 Task: Look for space in Bilbao from 20th april 2023 to 28th april 2023 for 3 adults in price range Rs.20000 to Rs.26000. Place can be entire place or private room with 3 bedrooms having 3 beds and 1 bathroom. Property type can be flat. Amenities needed are: wifi, kitchen, tv, free parkinig on premises, gym. Booking option can be shelf check-in. Required host language is English.
Action: Mouse moved to (333, 373)
Screenshot: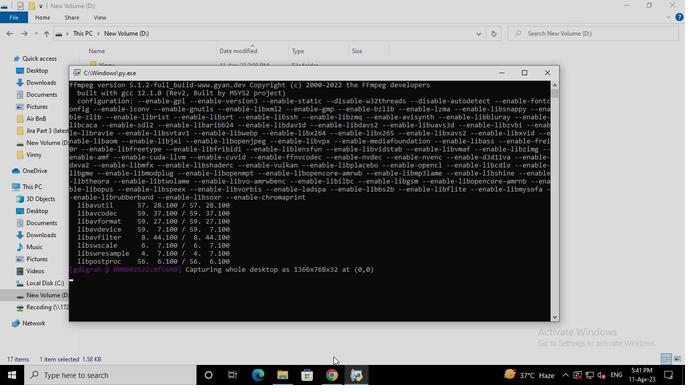 
Action: Mouse pressed left at (333, 373)
Screenshot: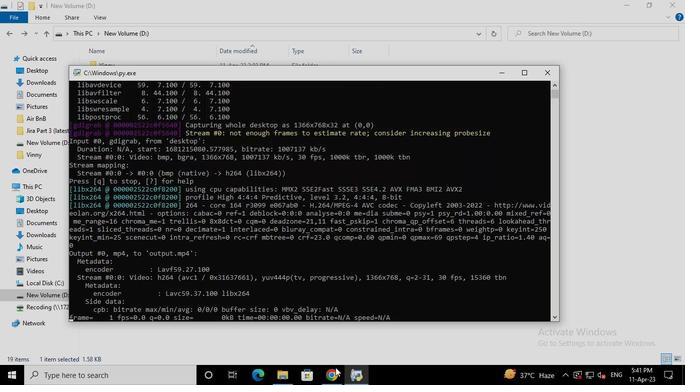 
Action: Mouse moved to (278, 86)
Screenshot: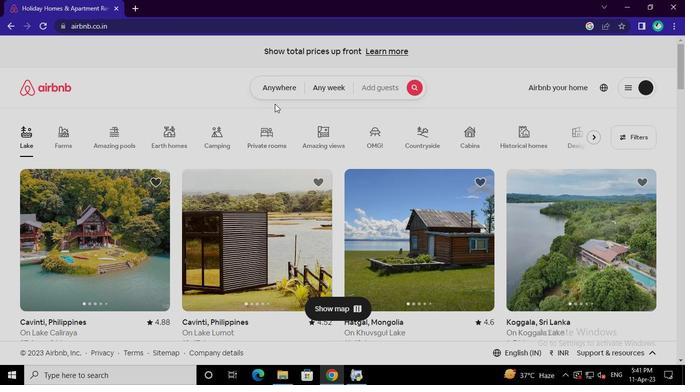 
Action: Mouse pressed left at (278, 86)
Screenshot: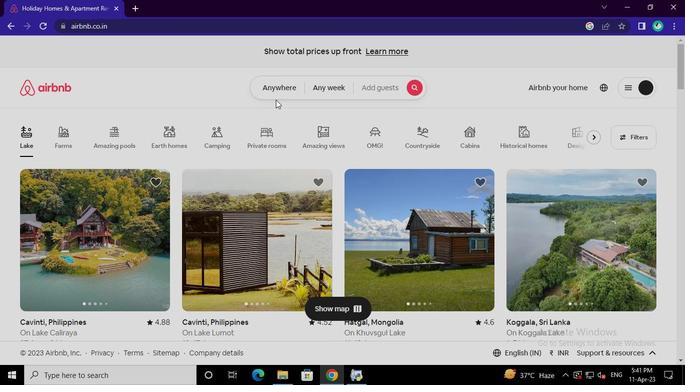 
Action: Mouse moved to (195, 127)
Screenshot: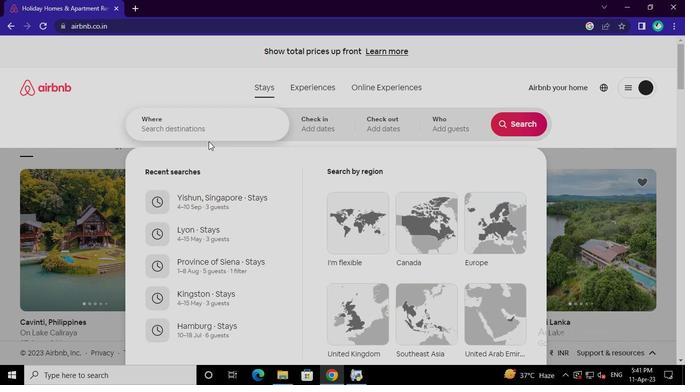 
Action: Mouse pressed left at (195, 127)
Screenshot: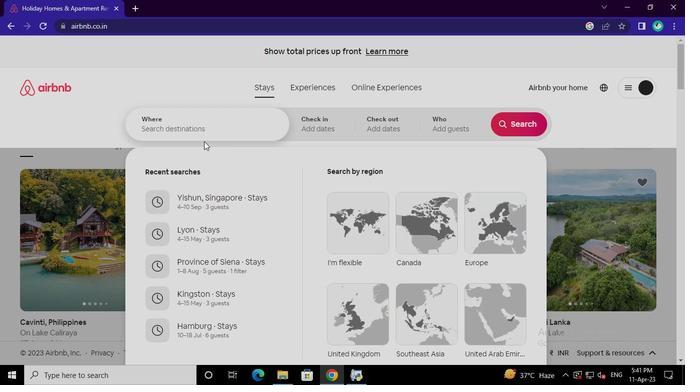 
Action: Keyboard b
Screenshot: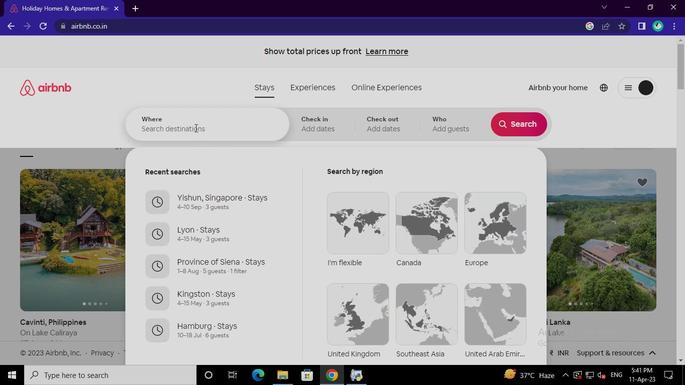 
Action: Keyboard i
Screenshot: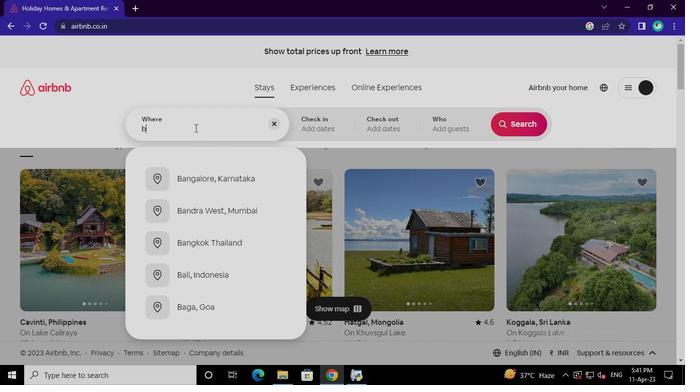 
Action: Keyboard l
Screenshot: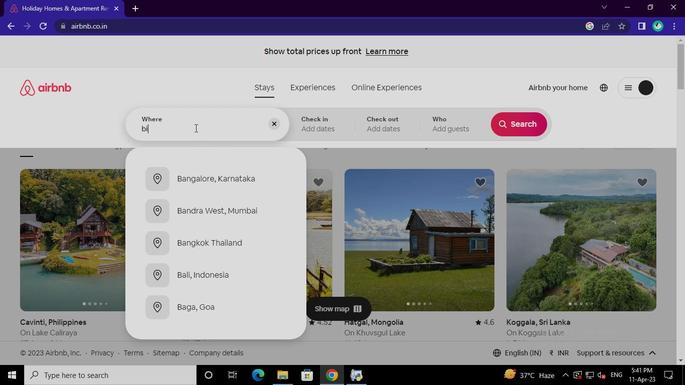 
Action: Keyboard b
Screenshot: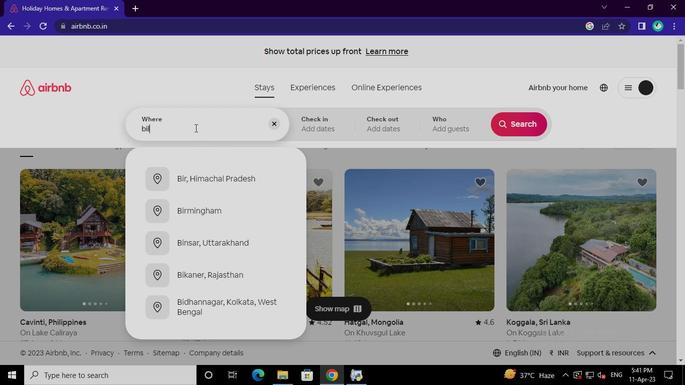 
Action: Keyboard a
Screenshot: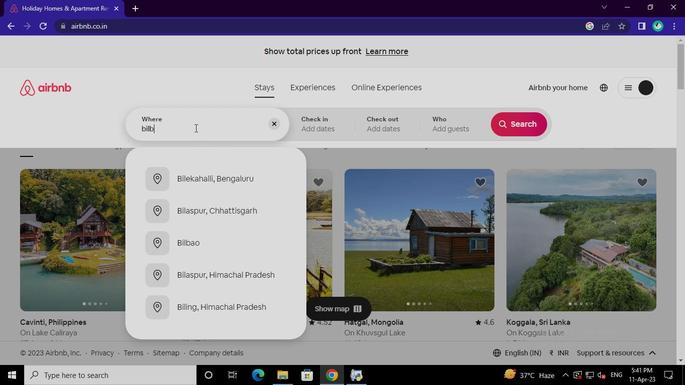 
Action: Keyboard o
Screenshot: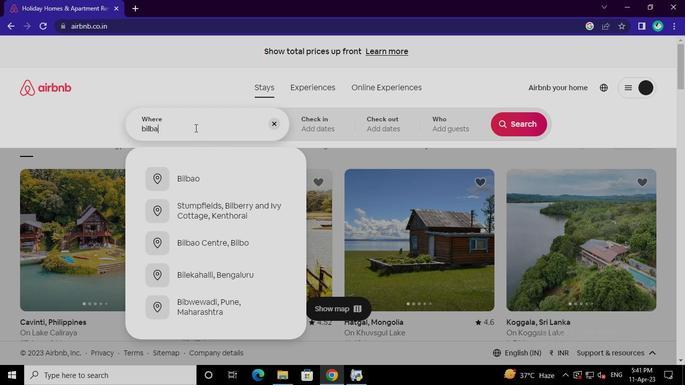 
Action: Mouse moved to (200, 173)
Screenshot: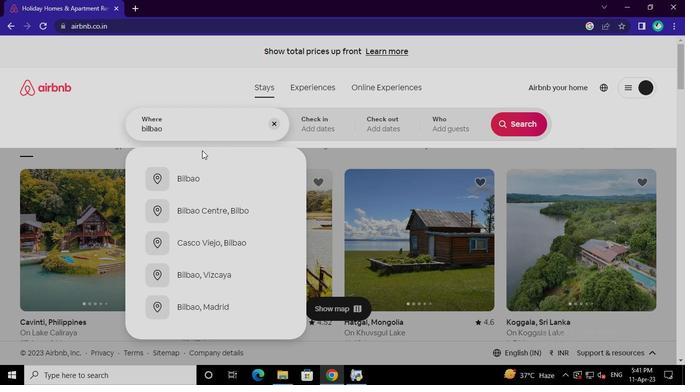 
Action: Mouse pressed left at (200, 173)
Screenshot: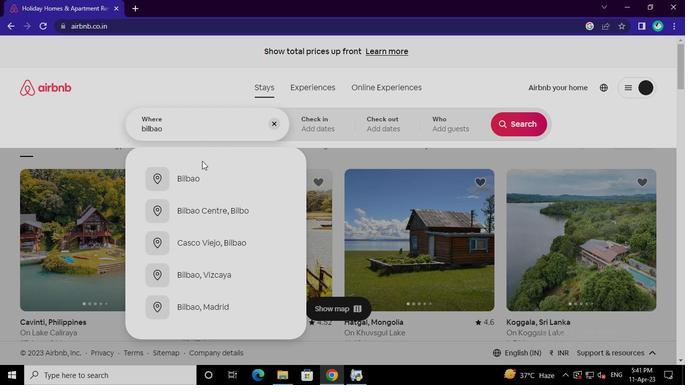 
Action: Mouse moved to (253, 320)
Screenshot: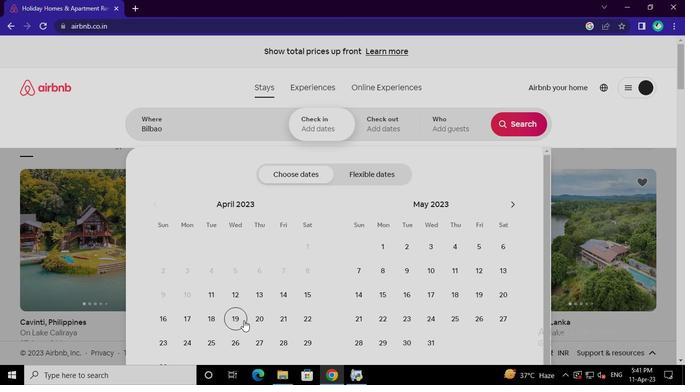 
Action: Mouse pressed left at (253, 320)
Screenshot: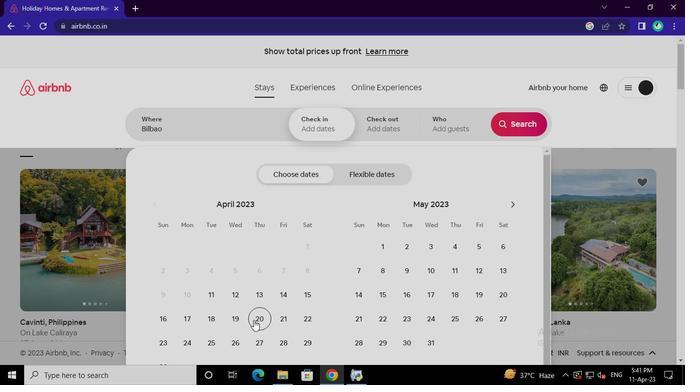 
Action: Mouse moved to (279, 339)
Screenshot: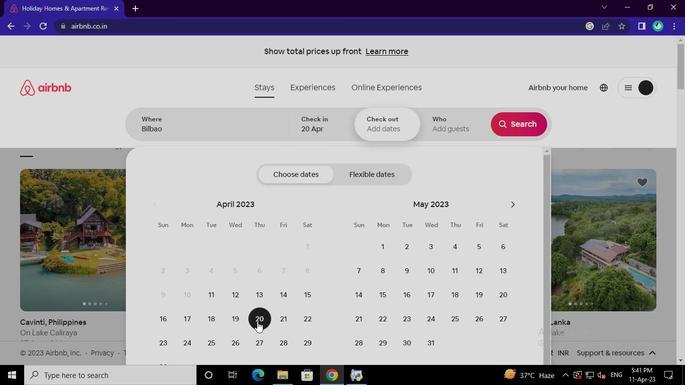 
Action: Mouse pressed left at (279, 339)
Screenshot: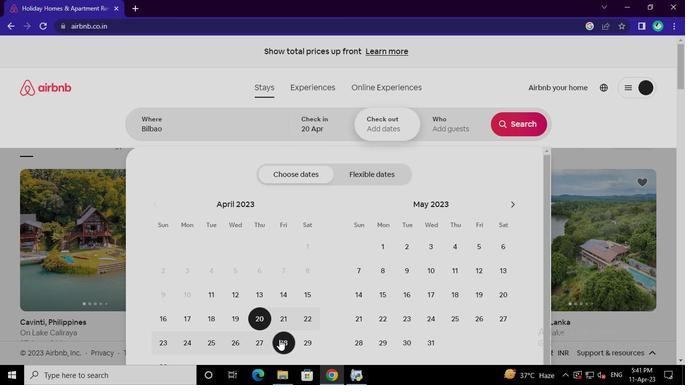 
Action: Mouse moved to (442, 130)
Screenshot: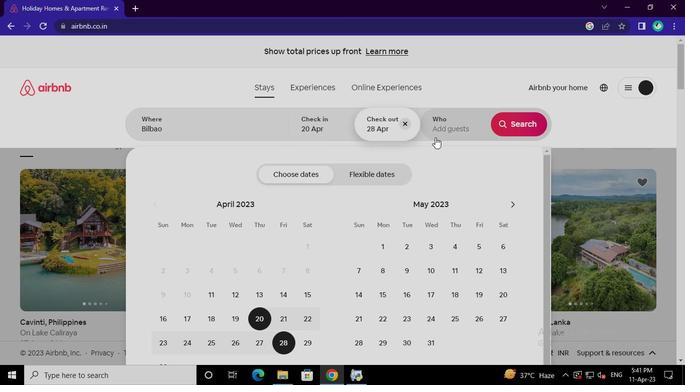 
Action: Mouse pressed left at (442, 130)
Screenshot: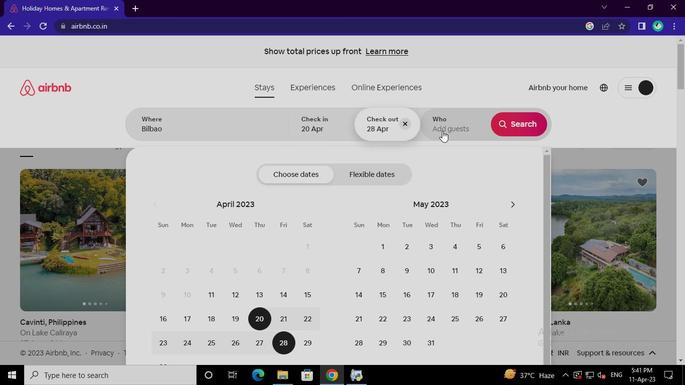 
Action: Mouse moved to (522, 176)
Screenshot: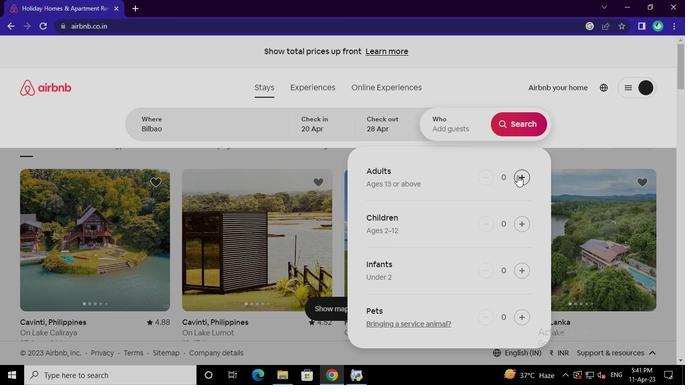 
Action: Mouse pressed left at (522, 176)
Screenshot: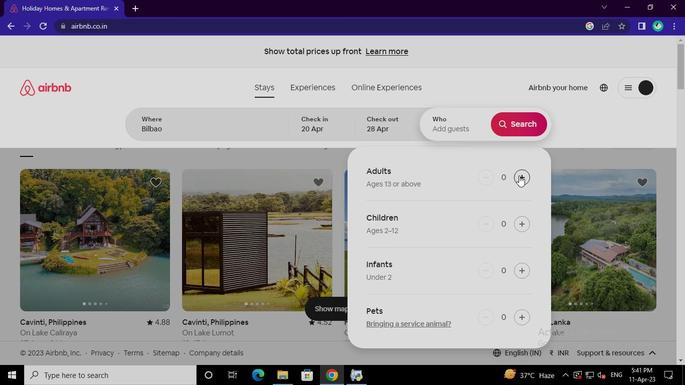 
Action: Mouse pressed left at (522, 176)
Screenshot: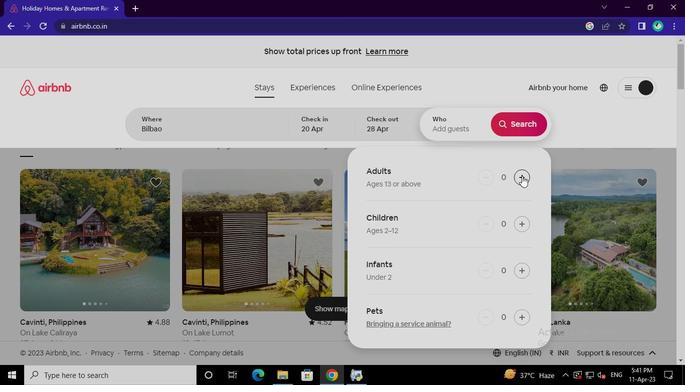 
Action: Mouse pressed left at (522, 176)
Screenshot: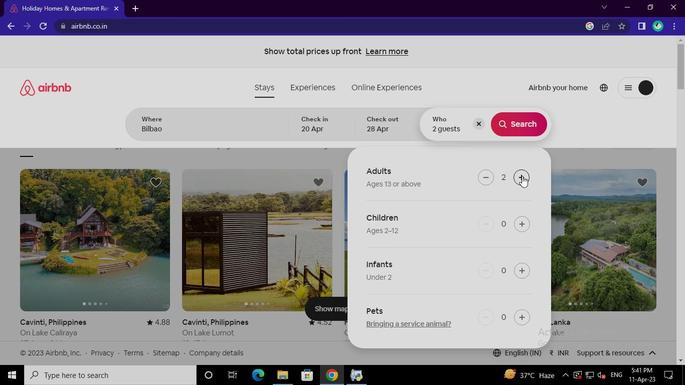 
Action: Mouse moved to (521, 128)
Screenshot: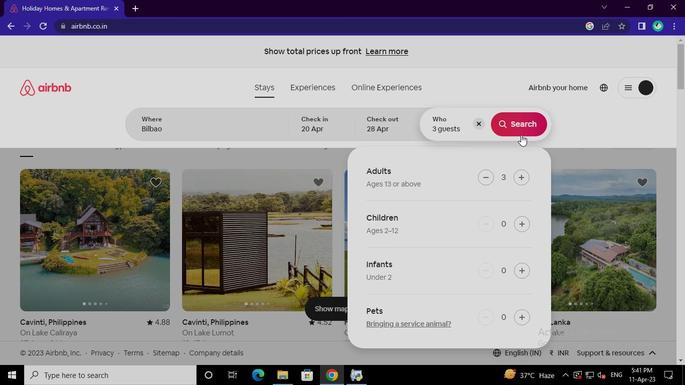 
Action: Mouse pressed left at (521, 128)
Screenshot: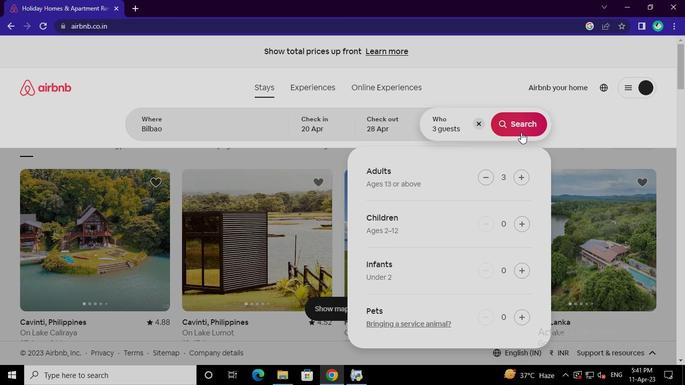 
Action: Mouse moved to (640, 91)
Screenshot: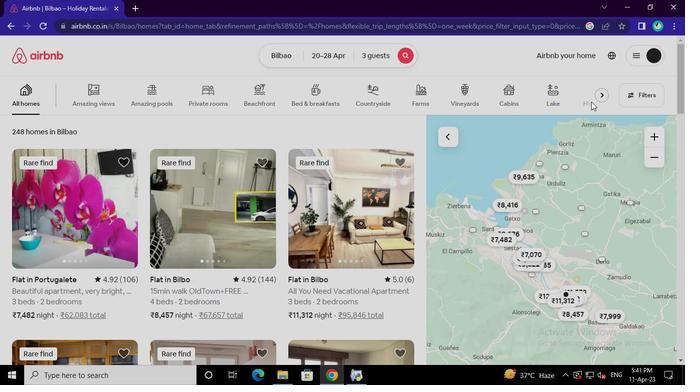 
Action: Mouse pressed left at (640, 91)
Screenshot: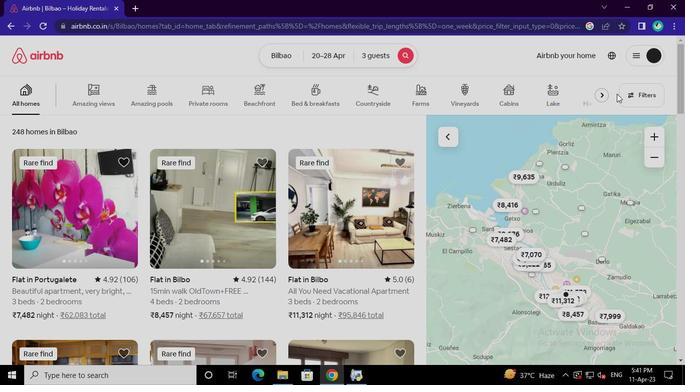 
Action: Mouse moved to (236, 217)
Screenshot: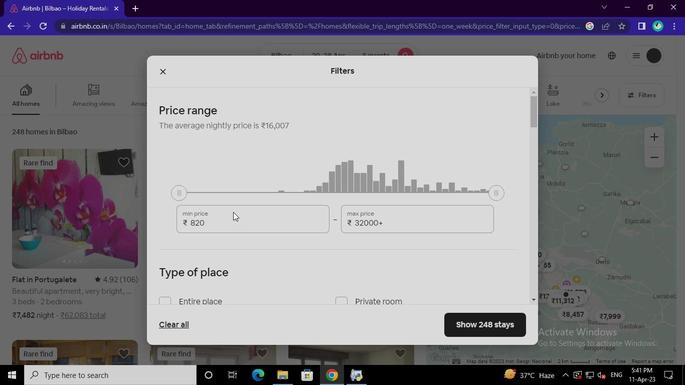 
Action: Mouse pressed left at (236, 217)
Screenshot: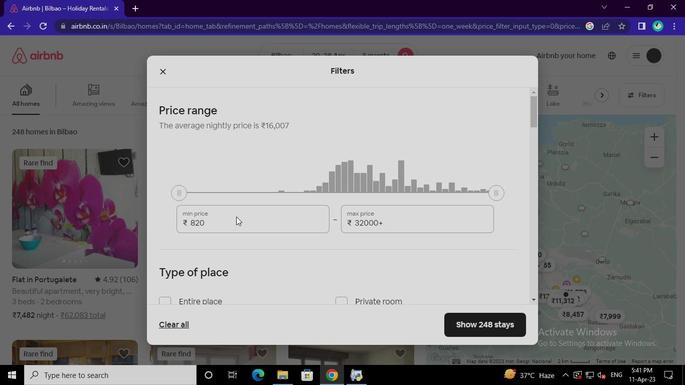 
Action: Keyboard Key.backspace
Screenshot: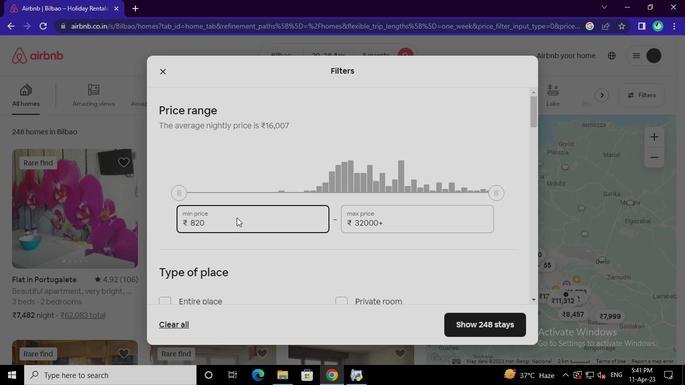
Action: Keyboard Key.backspace
Screenshot: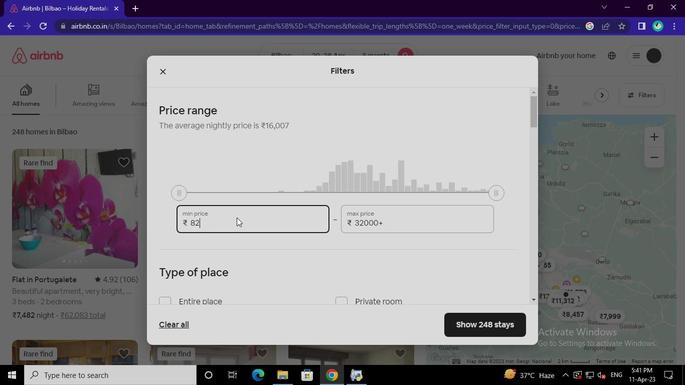 
Action: Keyboard Key.backspace
Screenshot: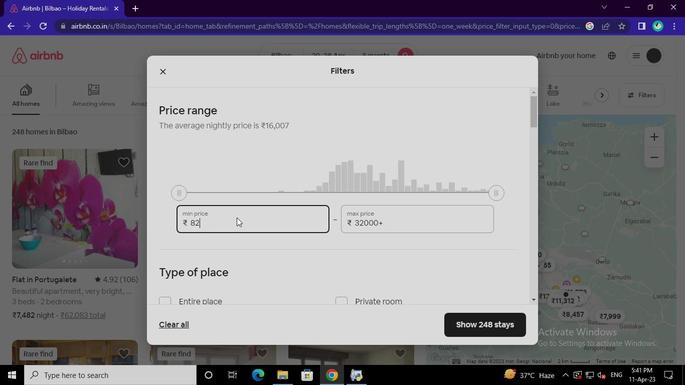 
Action: Keyboard Key.backspace
Screenshot: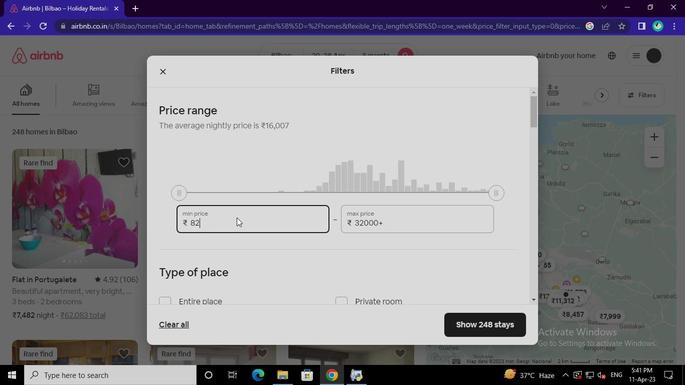 
Action: Keyboard Key.backspace
Screenshot: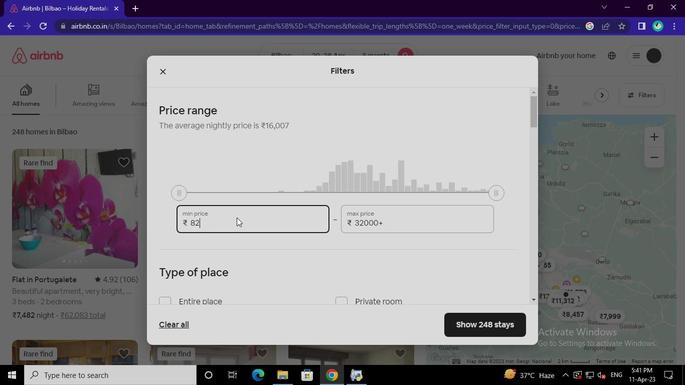 
Action: Keyboard Key.backspace
Screenshot: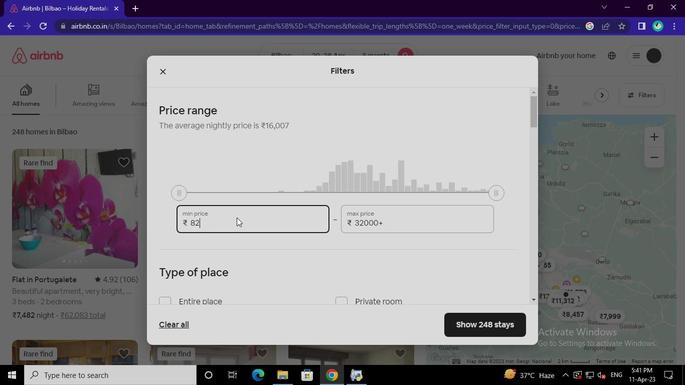
Action: Keyboard Key.backspace
Screenshot: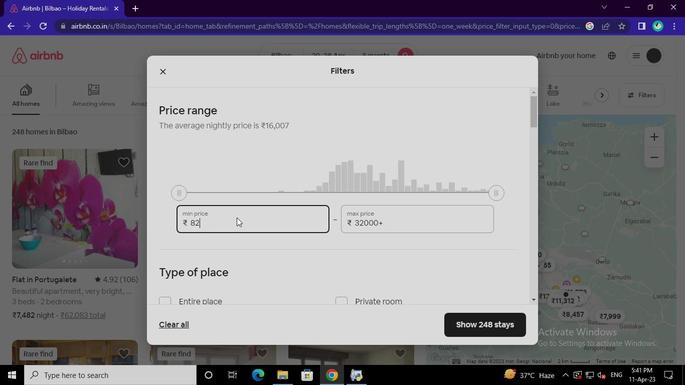 
Action: Keyboard Key.backspace
Screenshot: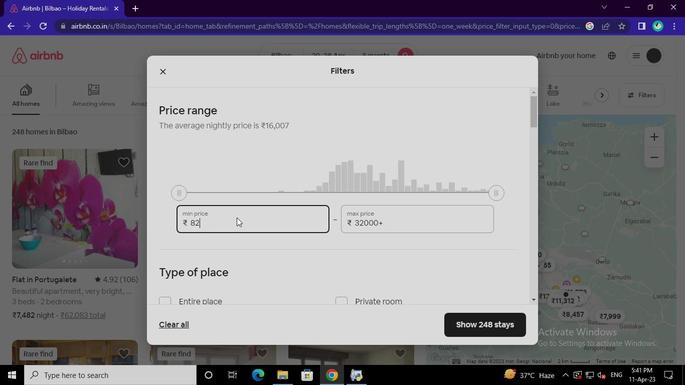 
Action: Keyboard Key.backspace
Screenshot: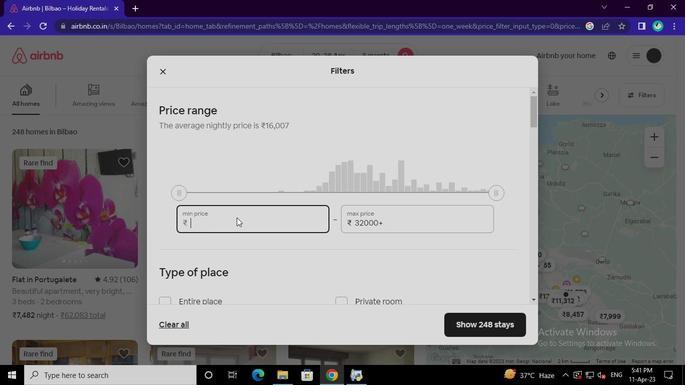 
Action: Keyboard Key.backspace
Screenshot: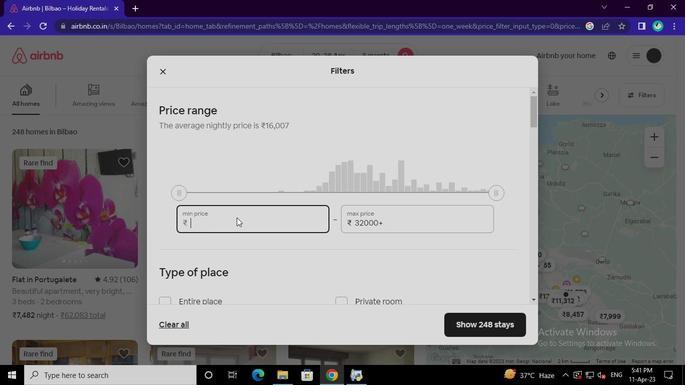 
Action: Keyboard Key.backspace
Screenshot: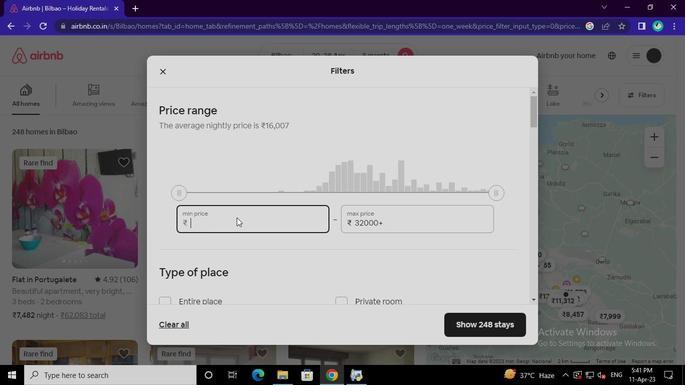 
Action: Keyboard Key.backspace
Screenshot: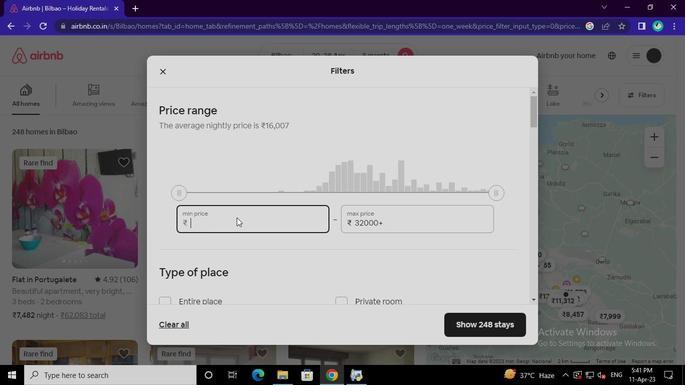 
Action: Keyboard Key.backspace
Screenshot: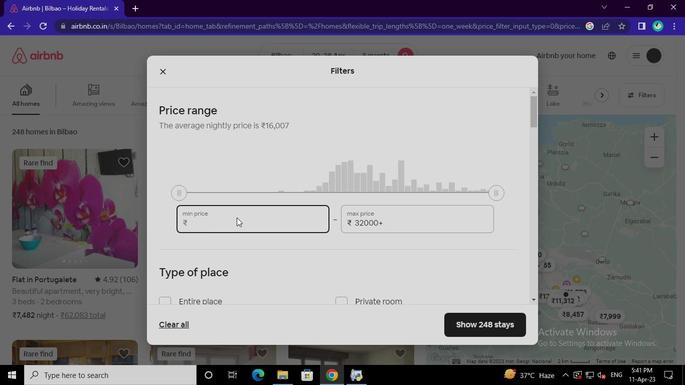 
Action: Keyboard <98>
Screenshot: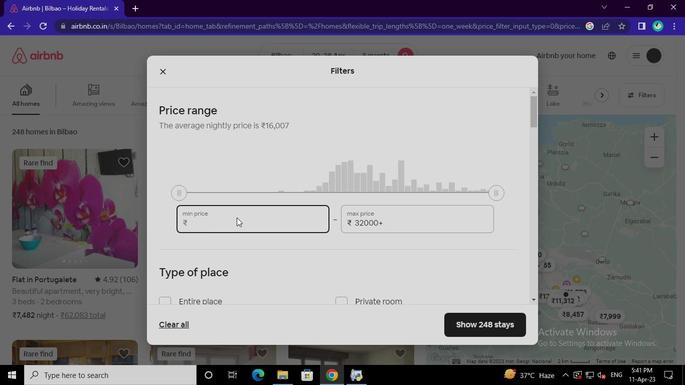
Action: Keyboard <96>
Screenshot: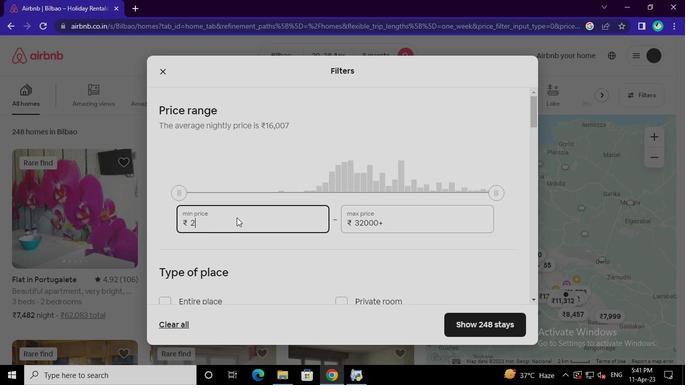 
Action: Keyboard <96>
Screenshot: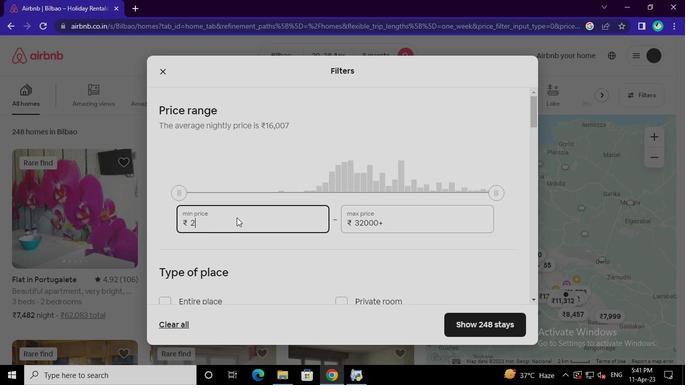 
Action: Keyboard <96>
Screenshot: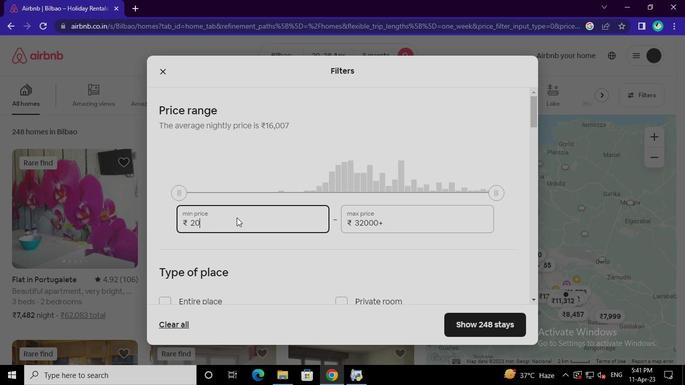 
Action: Keyboard <96>
Screenshot: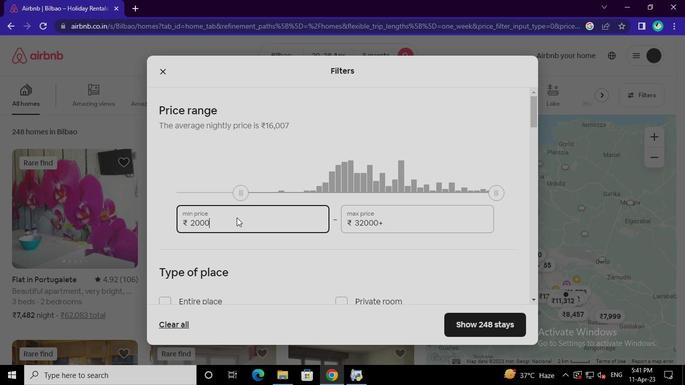 
Action: Mouse moved to (412, 221)
Screenshot: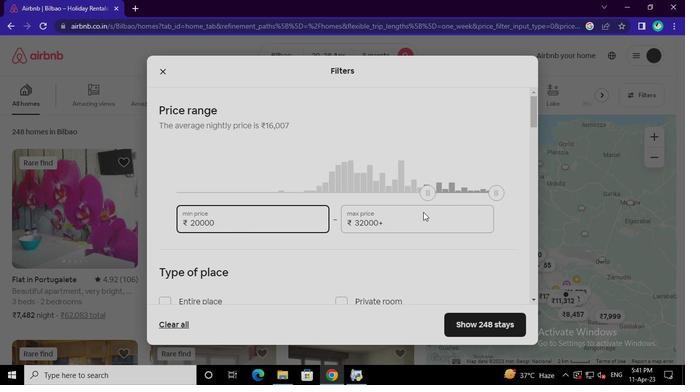 
Action: Mouse pressed left at (412, 221)
Screenshot: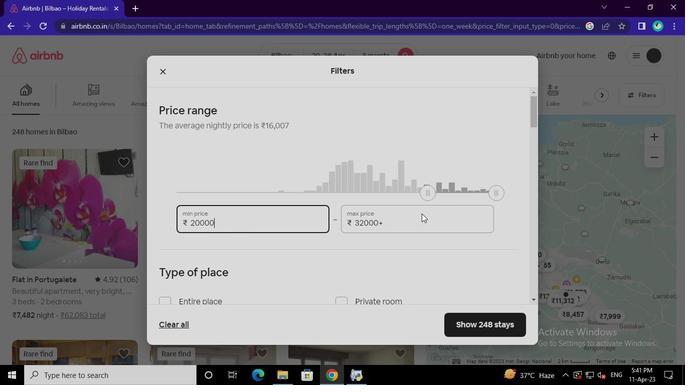 
Action: Keyboard Key.backspace
Screenshot: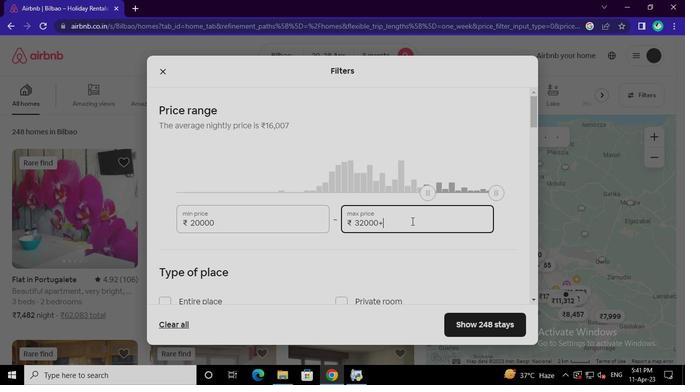 
Action: Keyboard Key.backspace
Screenshot: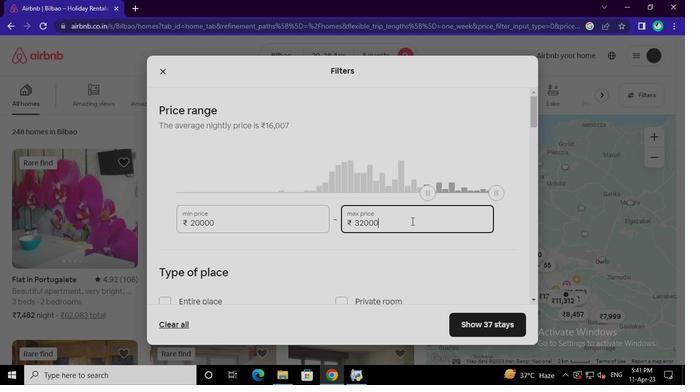 
Action: Keyboard Key.backspace
Screenshot: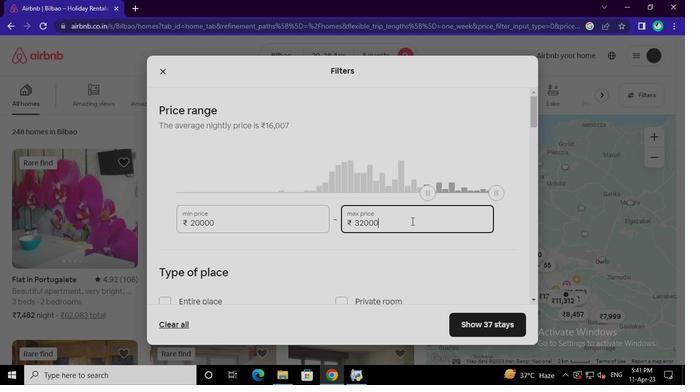 
Action: Keyboard Key.backspace
Screenshot: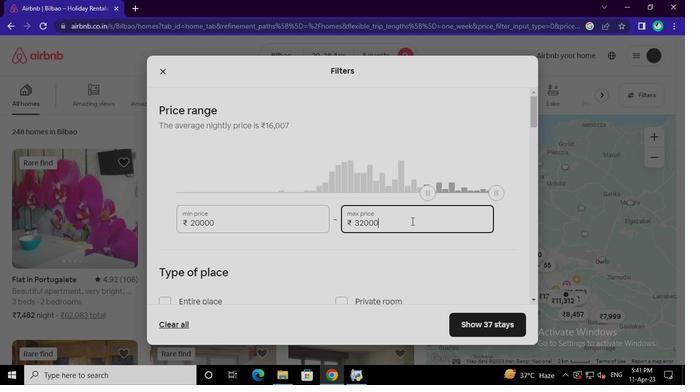 
Action: Keyboard Key.backspace
Screenshot: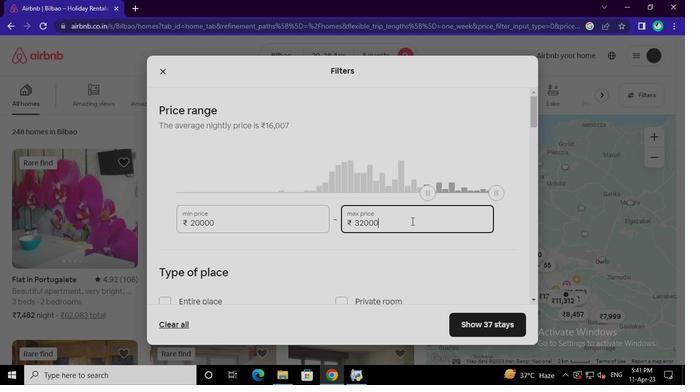 
Action: Keyboard Key.backspace
Screenshot: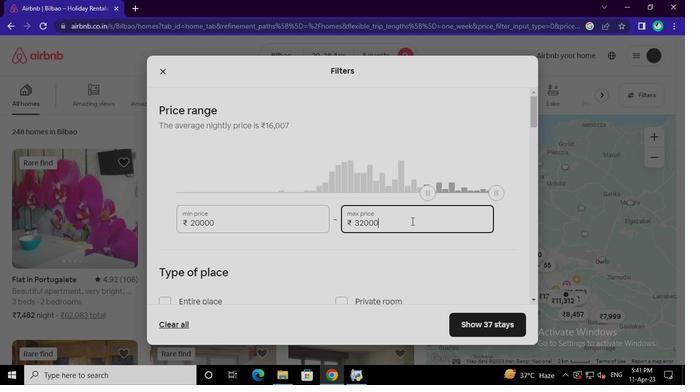 
Action: Keyboard Key.backspace
Screenshot: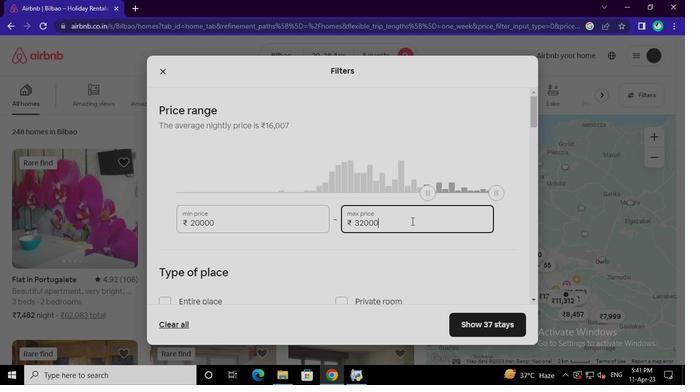 
Action: Keyboard Key.backspace
Screenshot: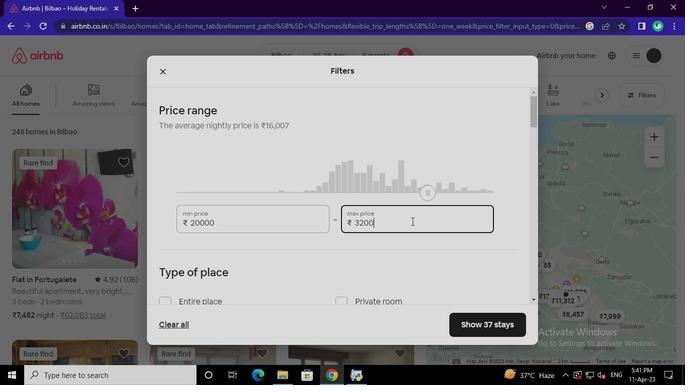 
Action: Keyboard Key.backspace
Screenshot: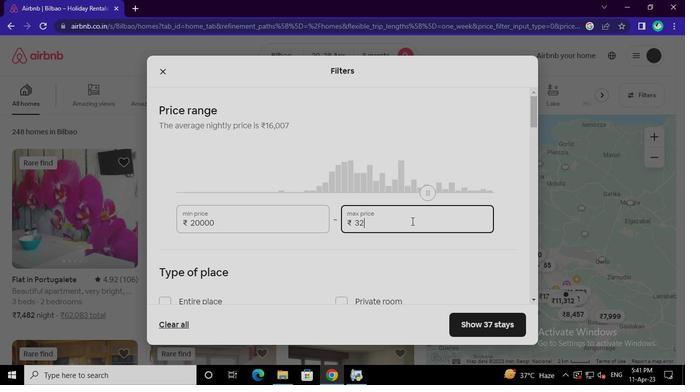 
Action: Keyboard Key.backspace
Screenshot: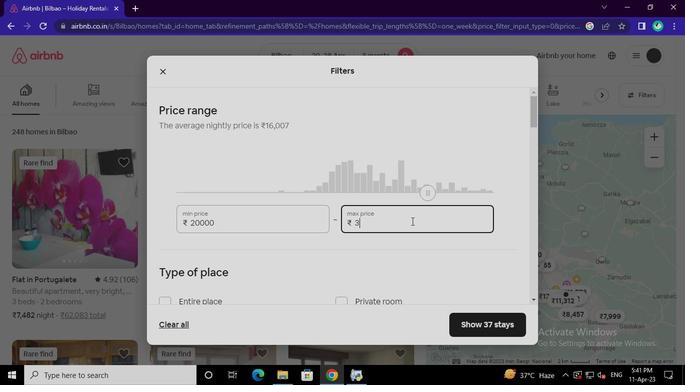 
Action: Keyboard Key.backspace
Screenshot: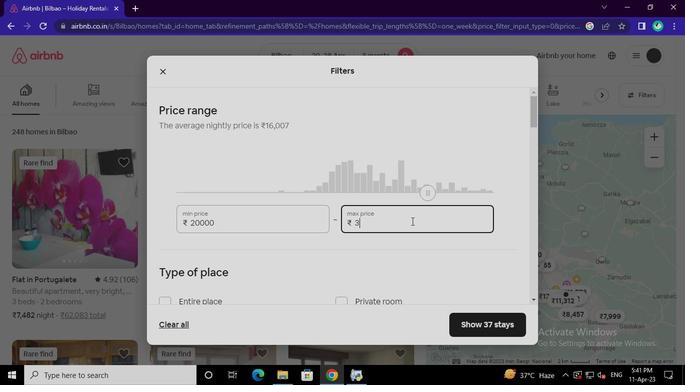 
Action: Keyboard Key.backspace
Screenshot: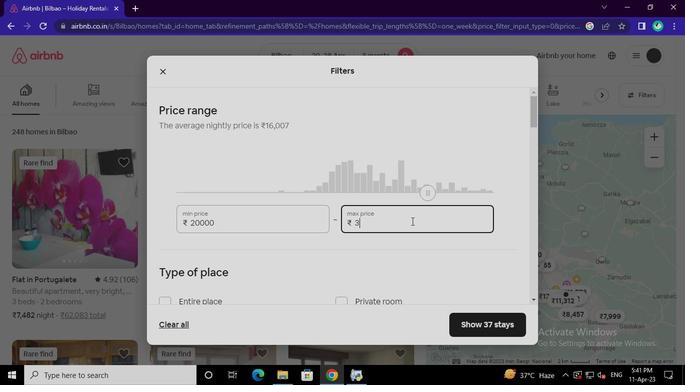 
Action: Keyboard Key.backspace
Screenshot: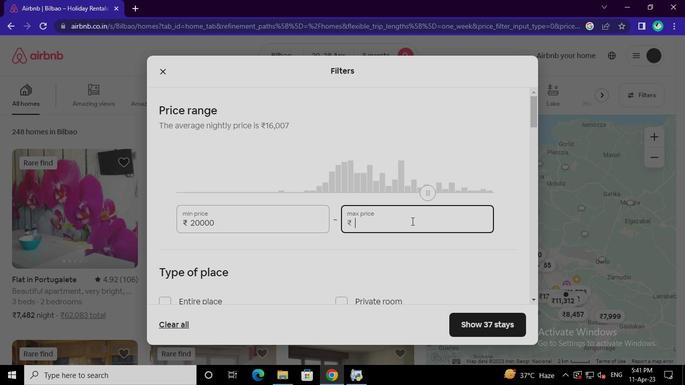 
Action: Keyboard <98>
Screenshot: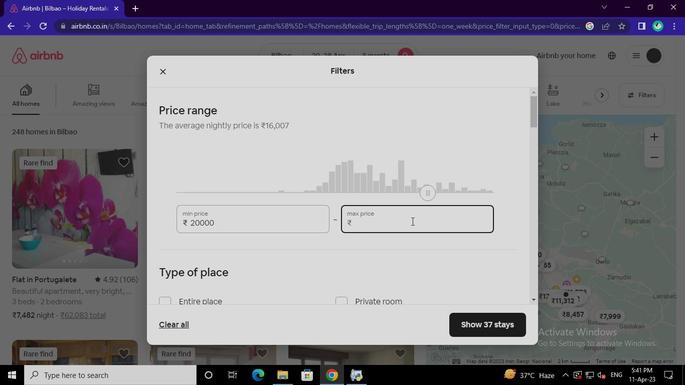 
Action: Keyboard <102>
Screenshot: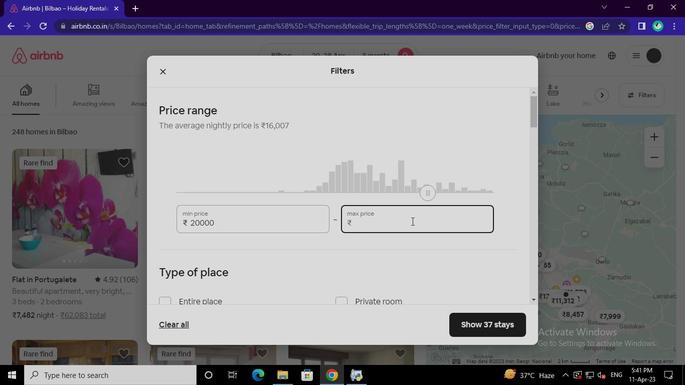 
Action: Keyboard <96>
Screenshot: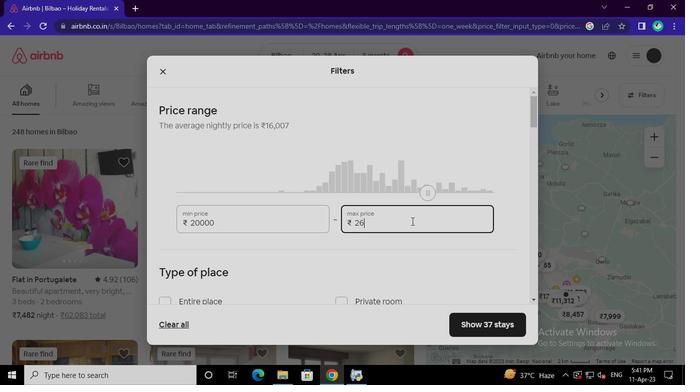 
Action: Keyboard <96>
Screenshot: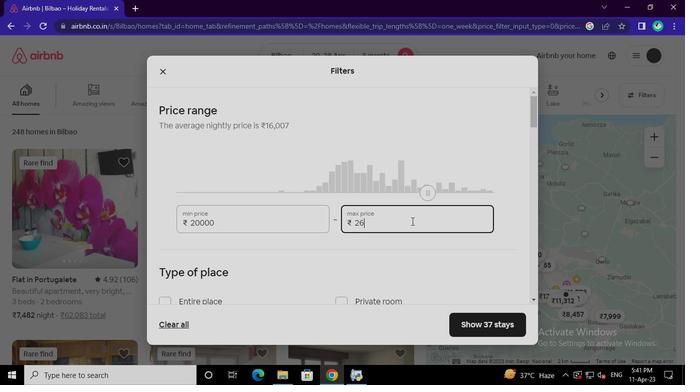 
Action: Keyboard <96>
Screenshot: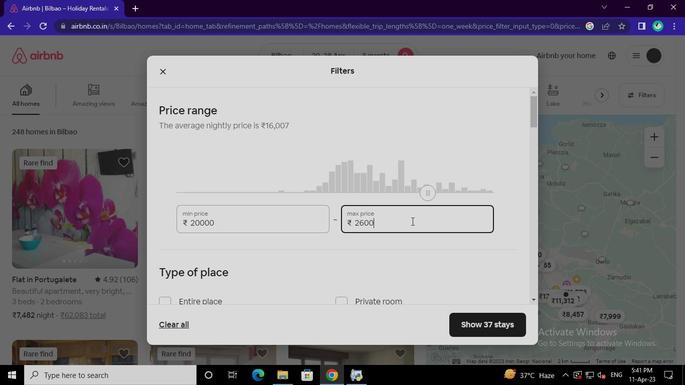 
Action: Mouse moved to (192, 204)
Screenshot: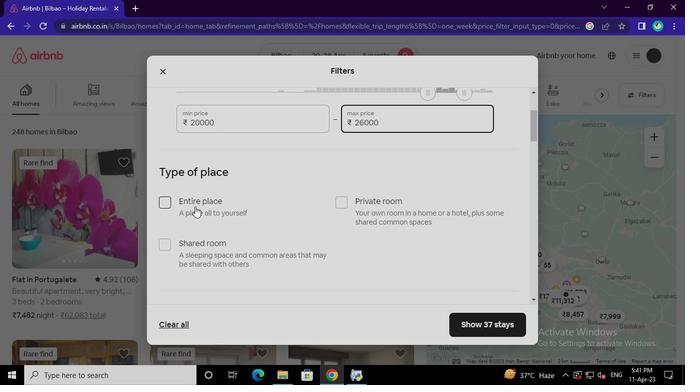 
Action: Mouse pressed left at (192, 204)
Screenshot: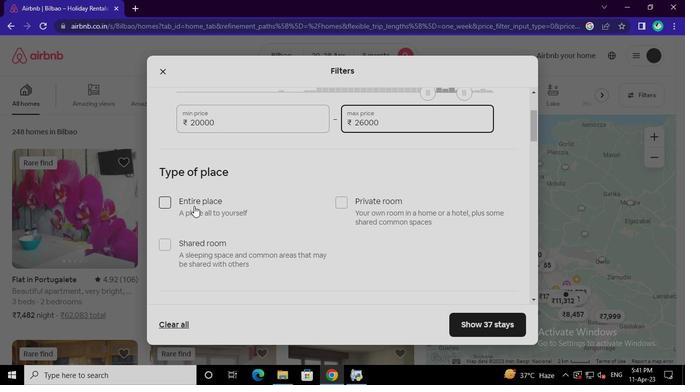 
Action: Mouse moved to (338, 202)
Screenshot: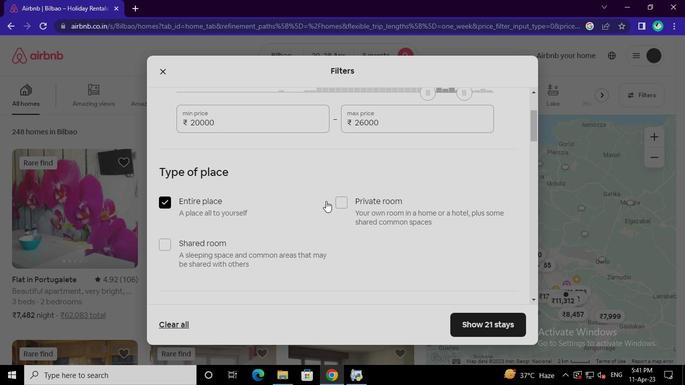 
Action: Mouse pressed left at (338, 202)
Screenshot: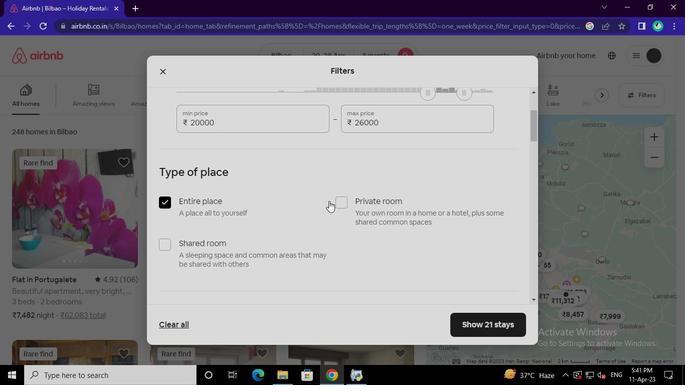 
Action: Mouse moved to (288, 215)
Screenshot: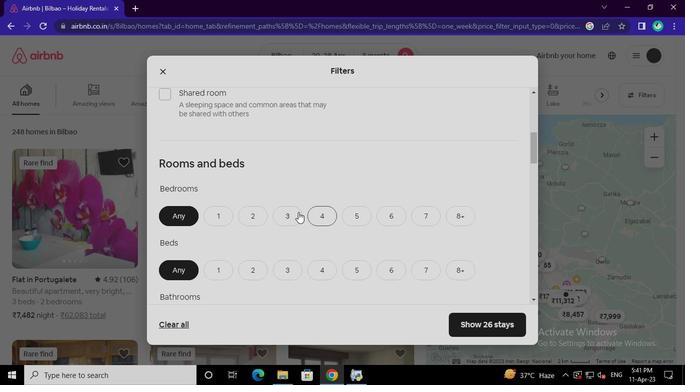 
Action: Mouse pressed left at (288, 215)
Screenshot: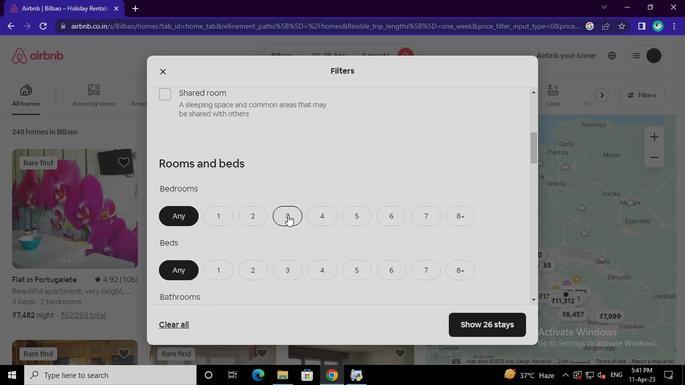 
Action: Mouse moved to (288, 274)
Screenshot: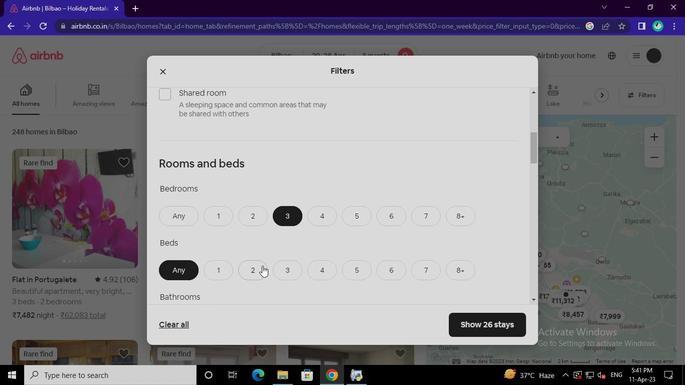 
Action: Mouse pressed left at (288, 274)
Screenshot: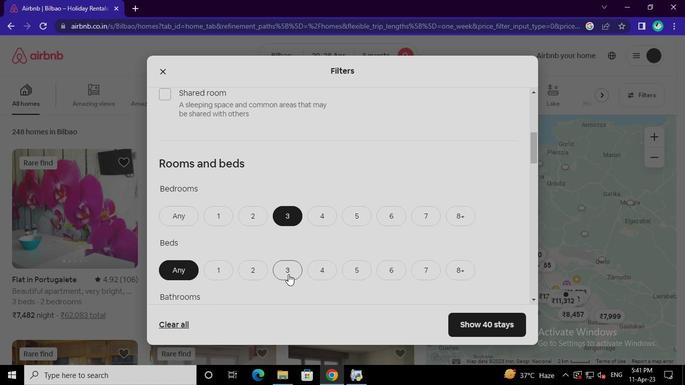 
Action: Mouse moved to (223, 224)
Screenshot: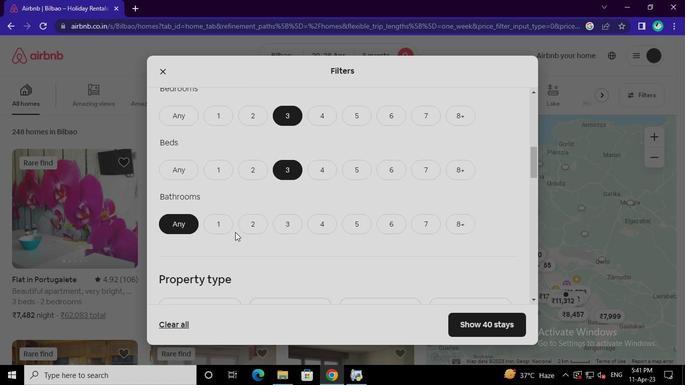 
Action: Mouse pressed left at (223, 224)
Screenshot: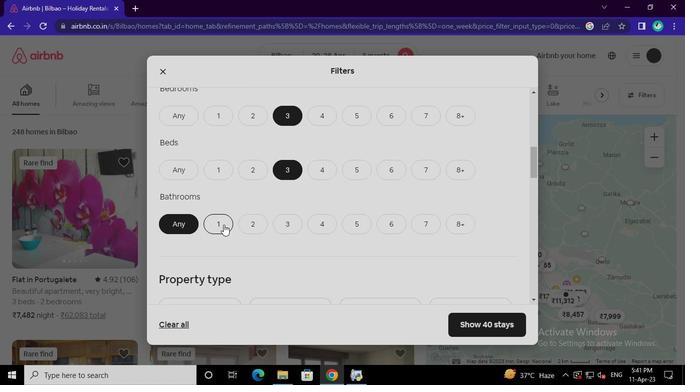 
Action: Mouse moved to (276, 238)
Screenshot: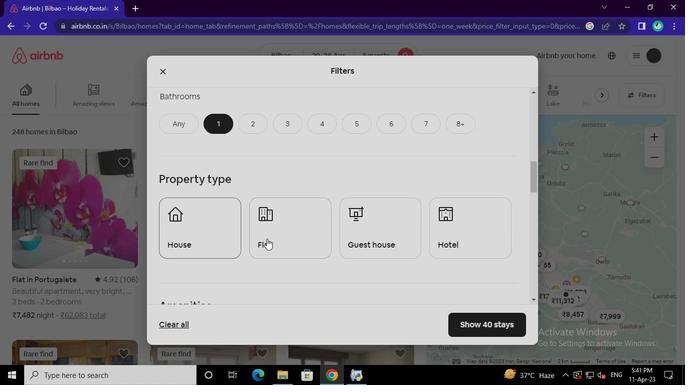 
Action: Mouse pressed left at (276, 238)
Screenshot: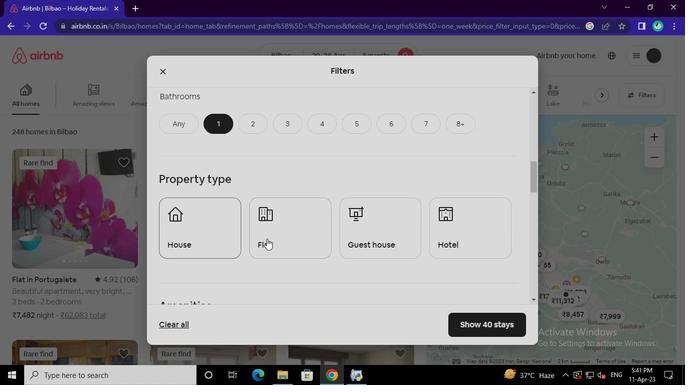 
Action: Mouse moved to (185, 230)
Screenshot: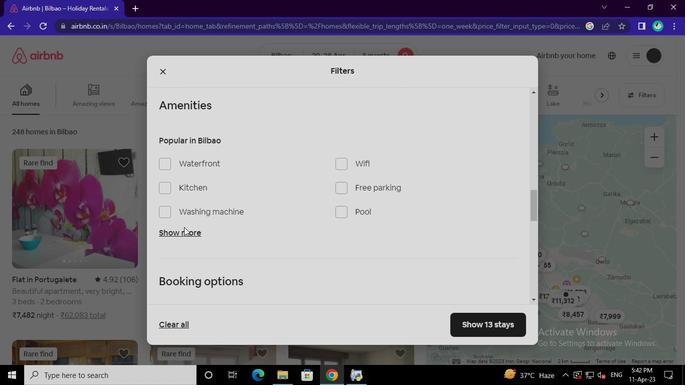 
Action: Mouse pressed left at (185, 230)
Screenshot: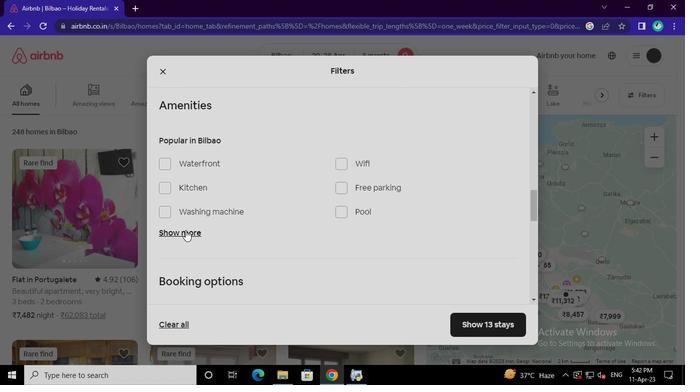 
Action: Mouse moved to (337, 165)
Screenshot: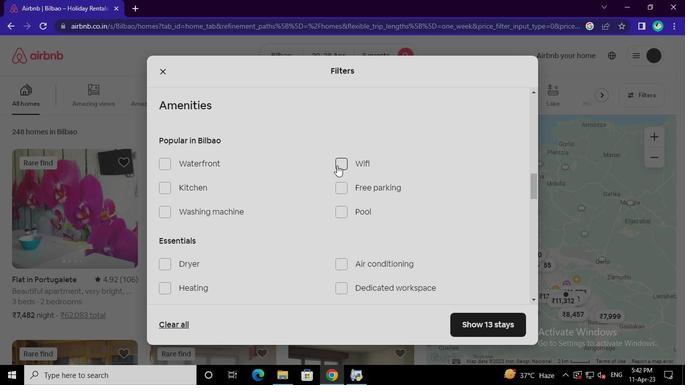 
Action: Mouse pressed left at (337, 165)
Screenshot: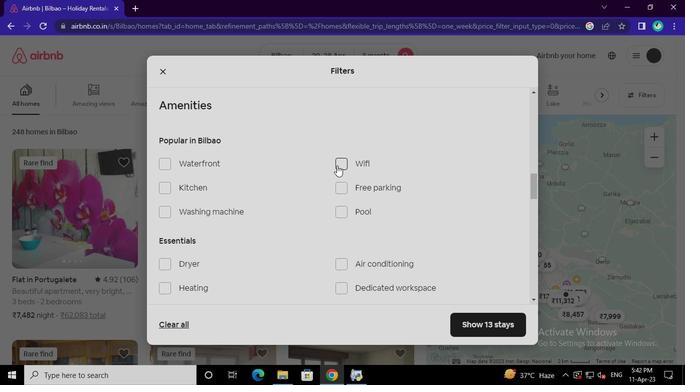 
Action: Mouse moved to (203, 186)
Screenshot: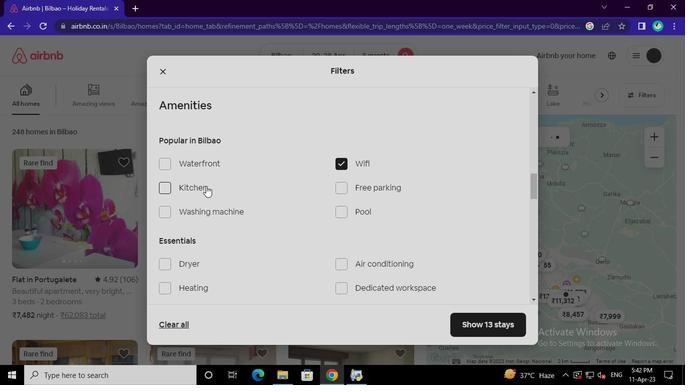 
Action: Mouse pressed left at (203, 186)
Screenshot: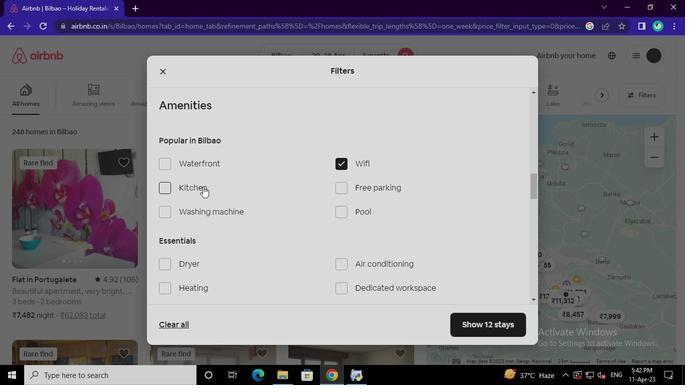 
Action: Mouse moved to (186, 257)
Screenshot: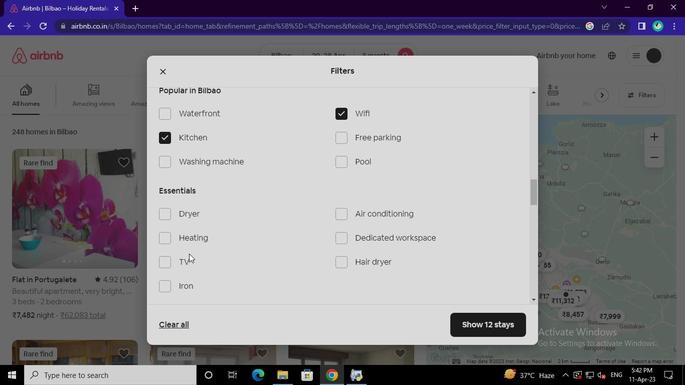 
Action: Mouse pressed left at (186, 257)
Screenshot: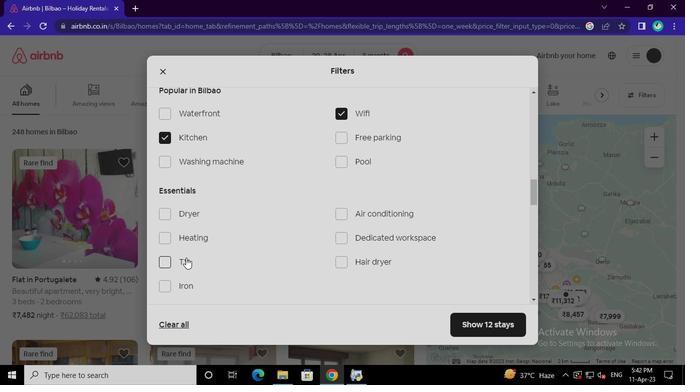 
Action: Mouse moved to (340, 140)
Screenshot: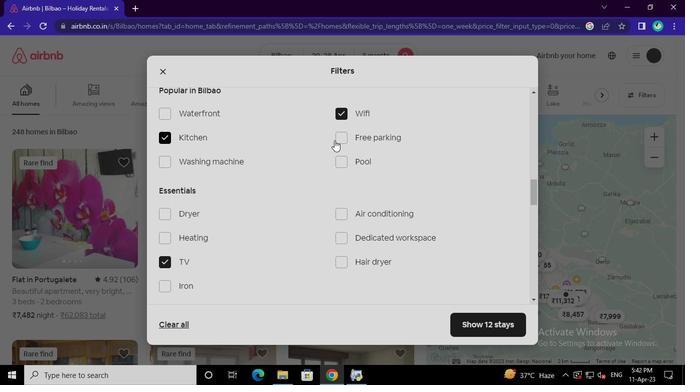 
Action: Mouse pressed left at (340, 140)
Screenshot: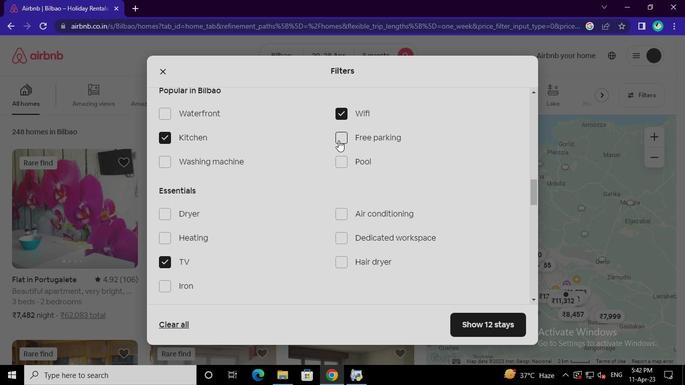 
Action: Mouse moved to (350, 213)
Screenshot: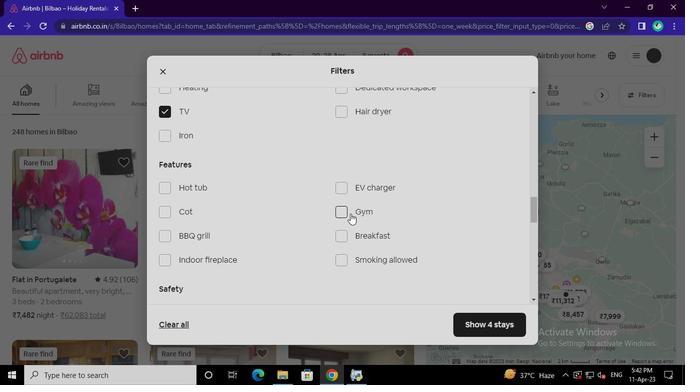 
Action: Mouse pressed left at (350, 213)
Screenshot: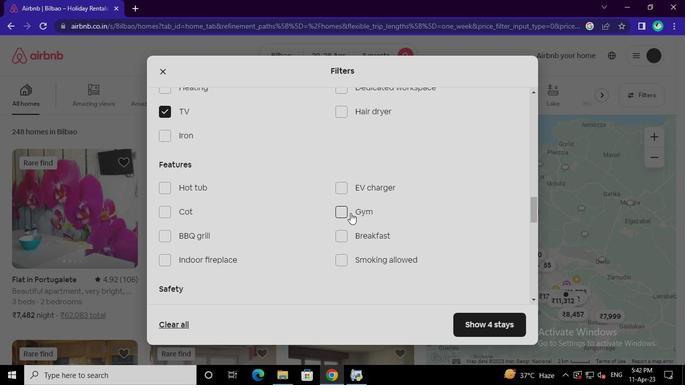 
Action: Mouse moved to (501, 251)
Screenshot: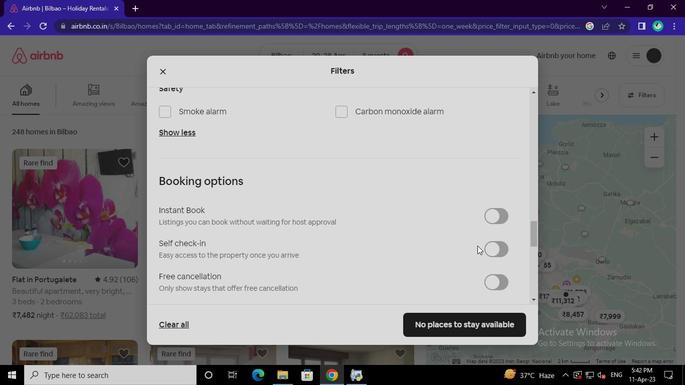 
Action: Mouse pressed left at (501, 251)
Screenshot: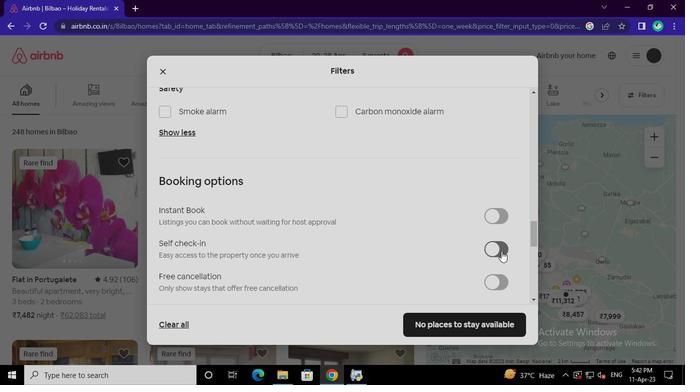 
Action: Mouse moved to (197, 237)
Screenshot: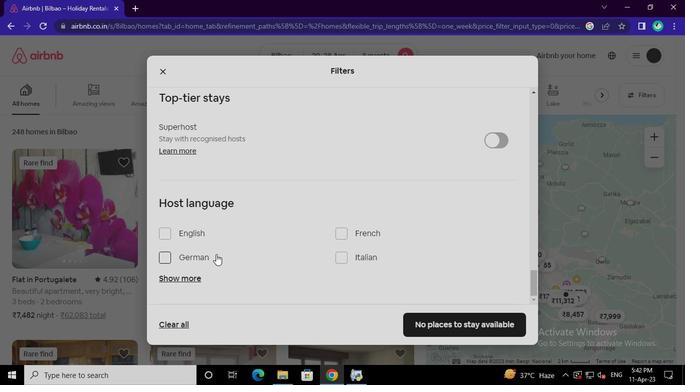
Action: Mouse pressed left at (197, 237)
Screenshot: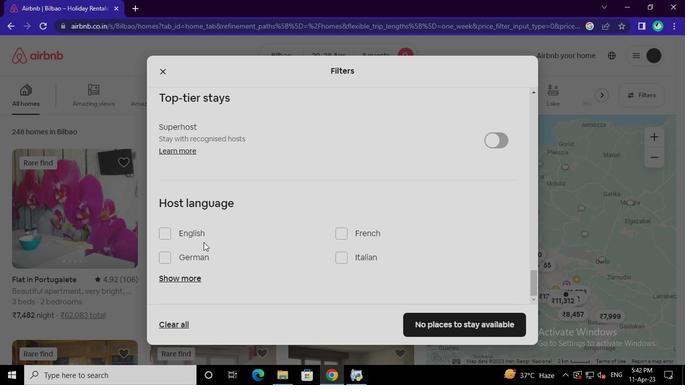 
Action: Mouse moved to (455, 325)
Screenshot: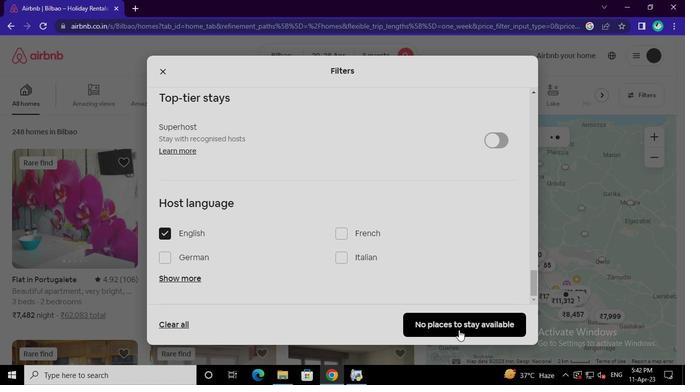 
Action: Mouse pressed left at (455, 325)
Screenshot: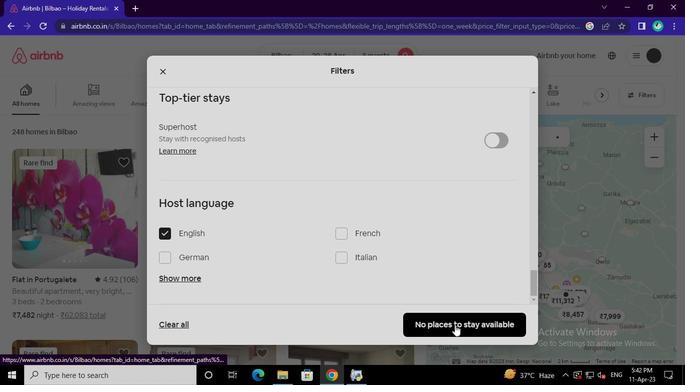 
Action: Mouse moved to (358, 377)
Screenshot: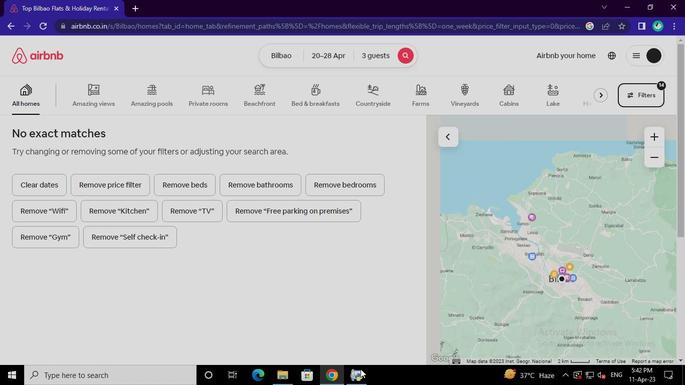 
Action: Mouse pressed left at (358, 377)
Screenshot: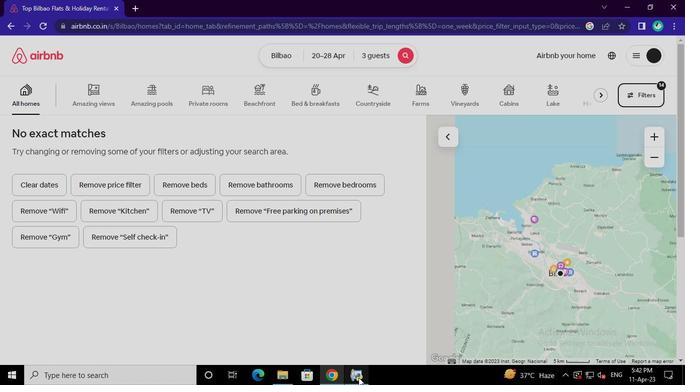 
Action: Mouse moved to (548, 71)
Screenshot: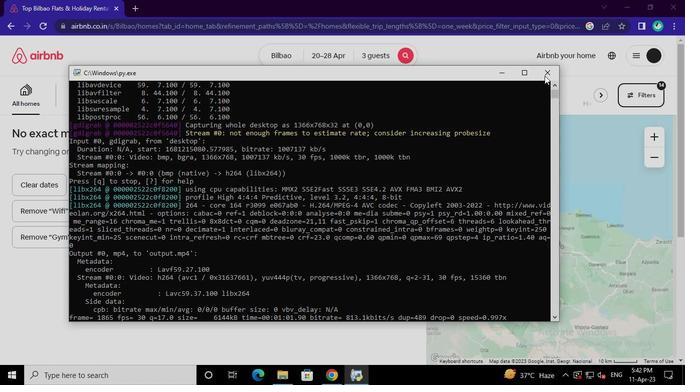 
Action: Mouse pressed left at (548, 71)
Screenshot: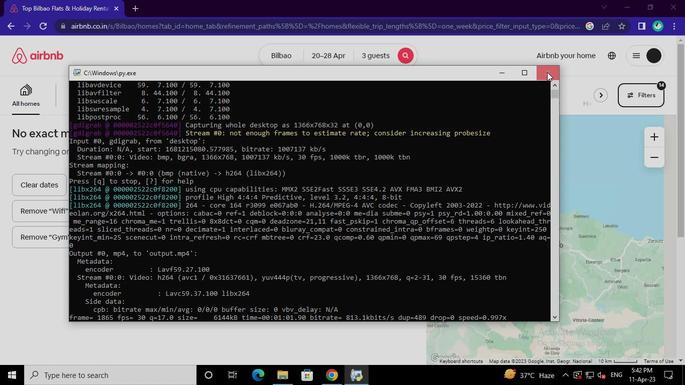 
